 Task: Write a function that takes an array and a function as parameters and checks if at least one element in the array is less than a specified threshold.
Action: Mouse moved to (673, 304)
Screenshot: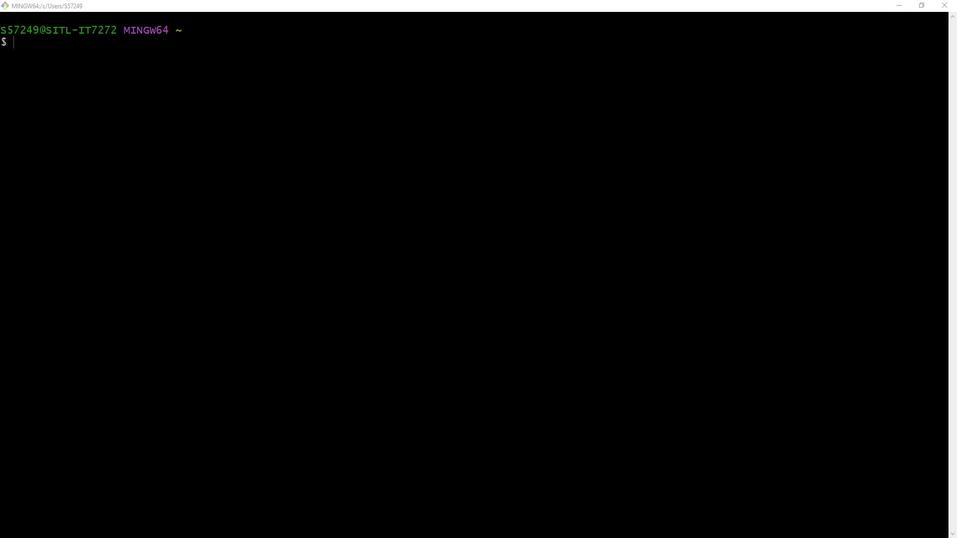 
Action: Mouse pressed left at (673, 304)
Screenshot: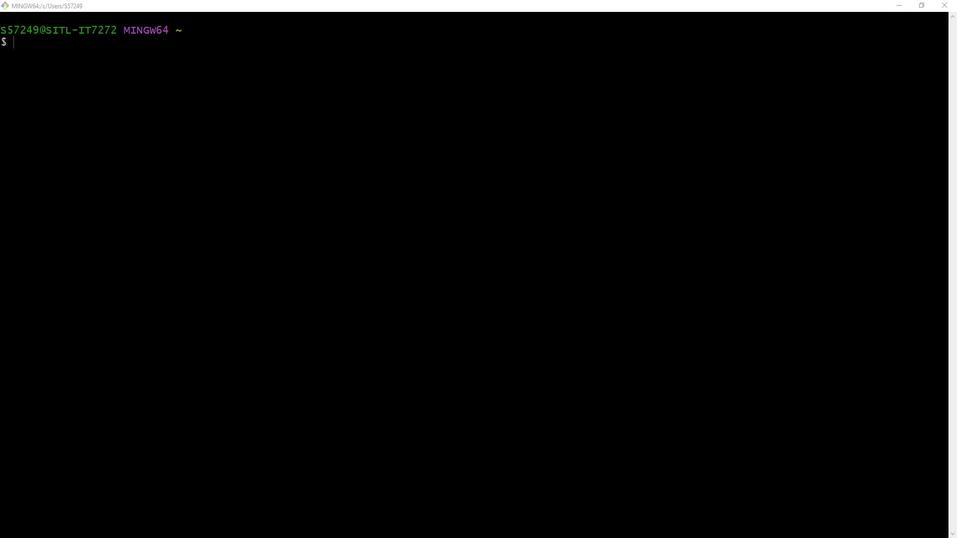 
Action: Mouse moved to (911, 65)
Screenshot: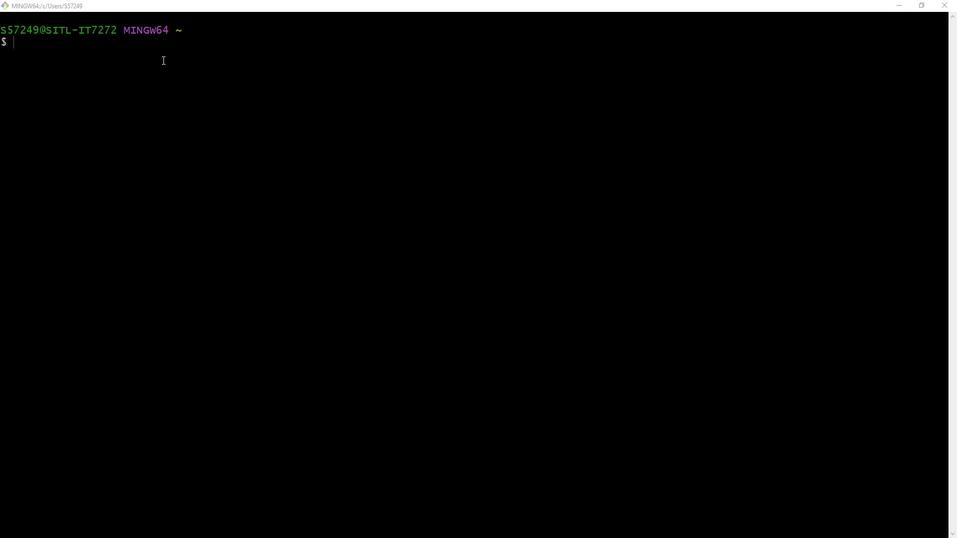 
Action: Mouse pressed left at (911, 65)
Screenshot: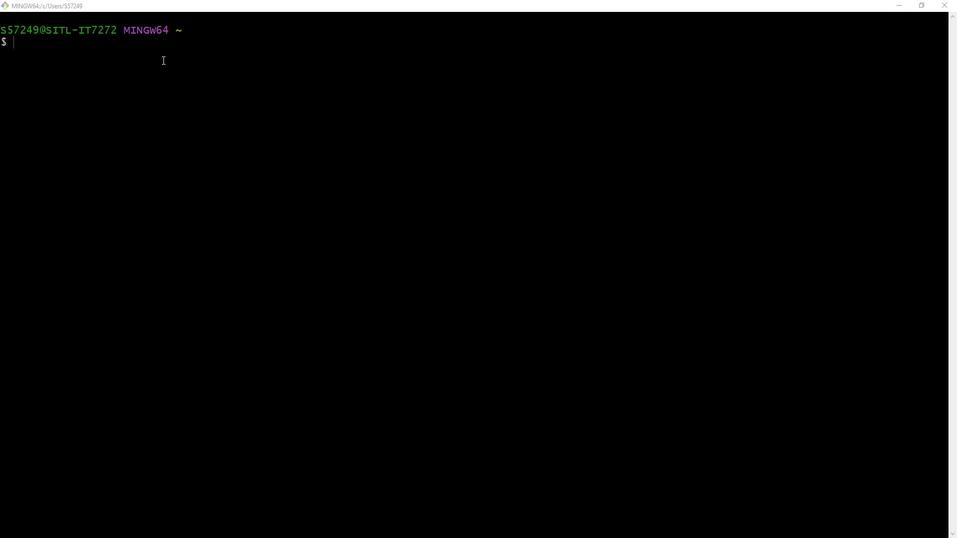 
Action: Mouse moved to (469, 292)
Screenshot: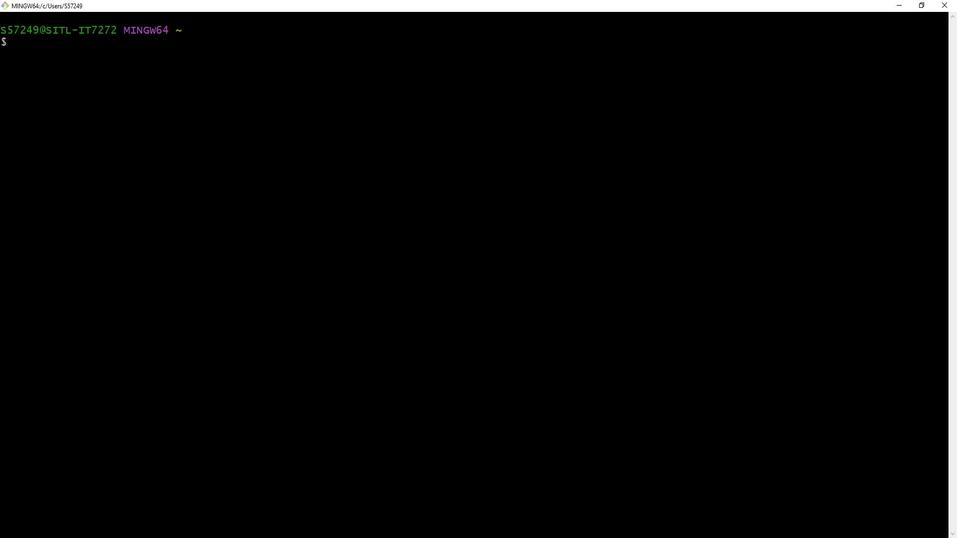 
Action: Mouse scrolled (469, 292) with delta (0, 0)
Screenshot: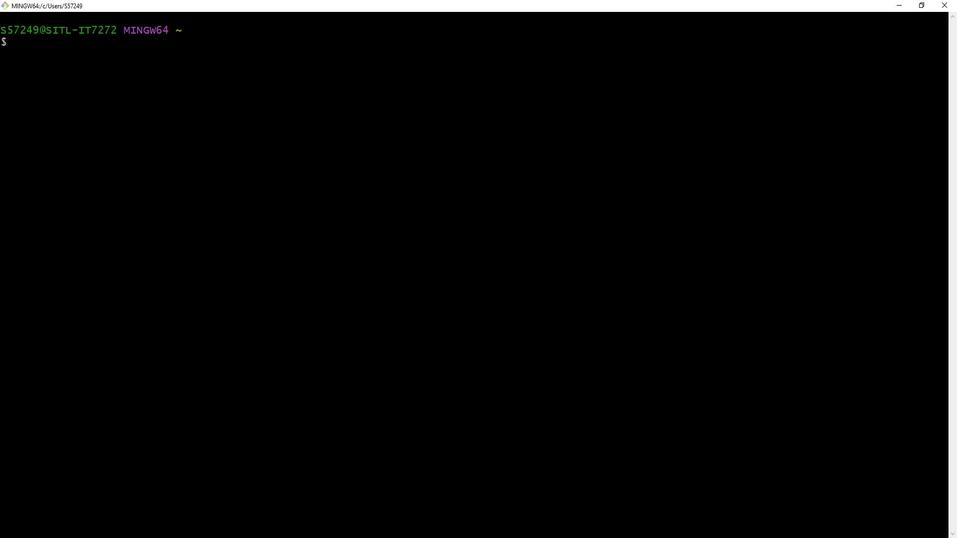
Action: Mouse scrolled (469, 291) with delta (0, 0)
Screenshot: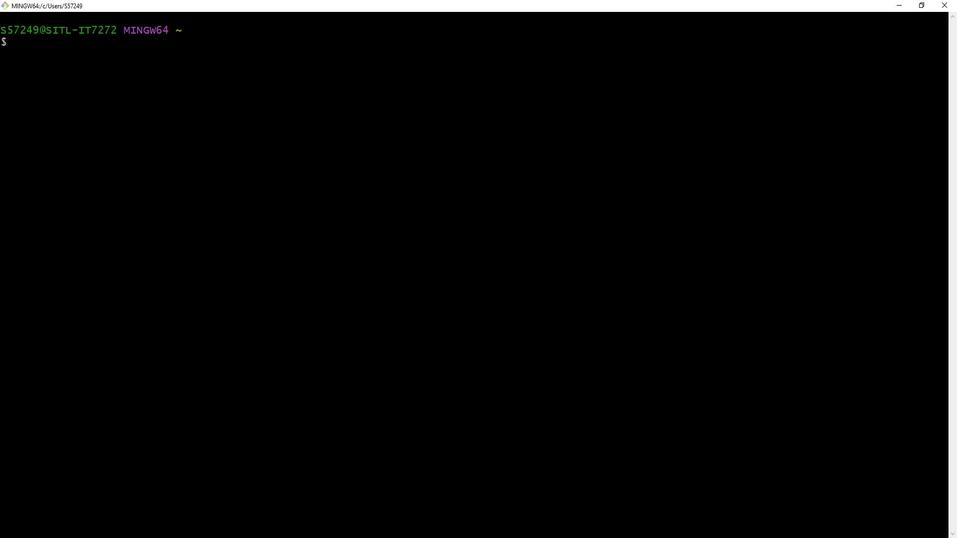 
Action: Mouse scrolled (469, 292) with delta (0, 0)
Screenshot: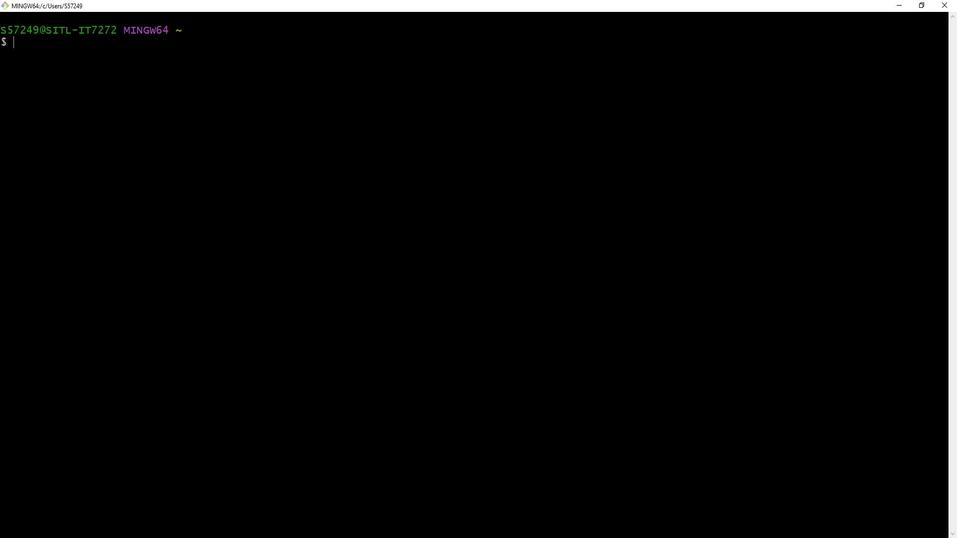 
Action: Mouse scrolled (469, 291) with delta (0, 0)
Screenshot: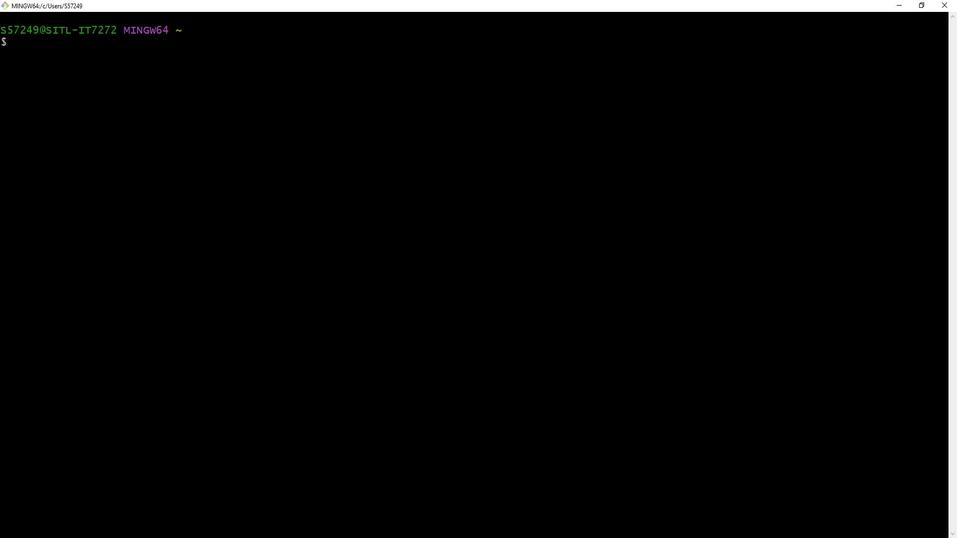 
Action: Mouse scrolled (469, 291) with delta (0, 0)
Screenshot: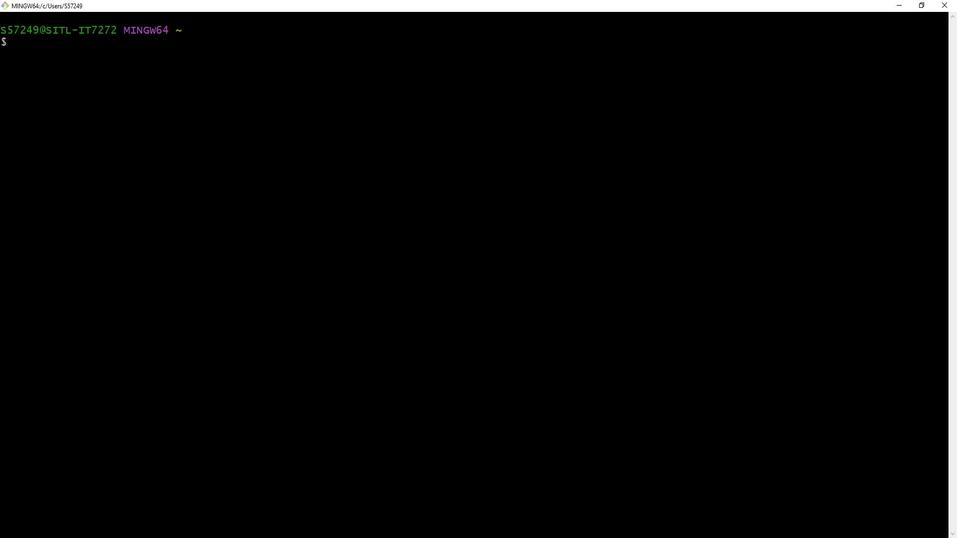 
Action: Mouse scrolled (469, 291) with delta (0, 0)
Screenshot: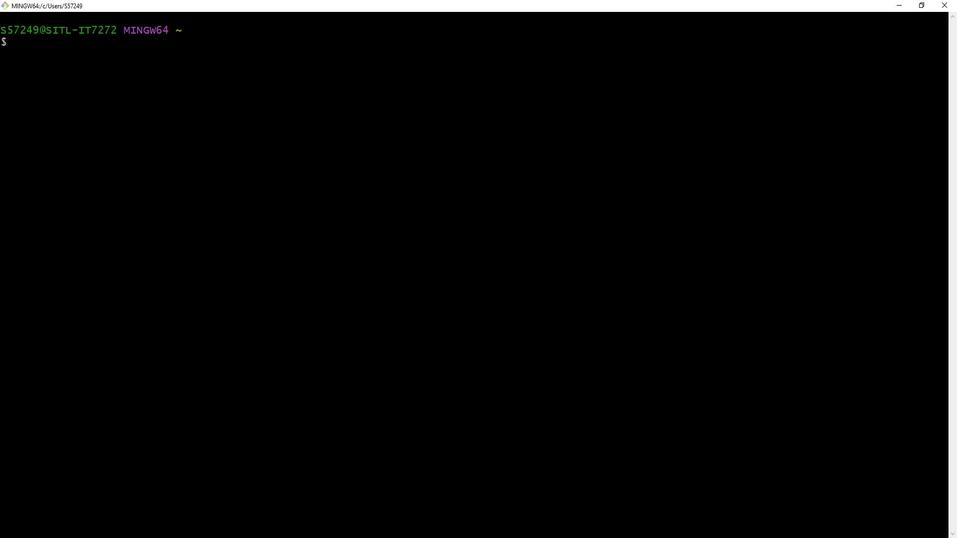 
Action: Mouse scrolled (469, 291) with delta (0, 0)
Screenshot: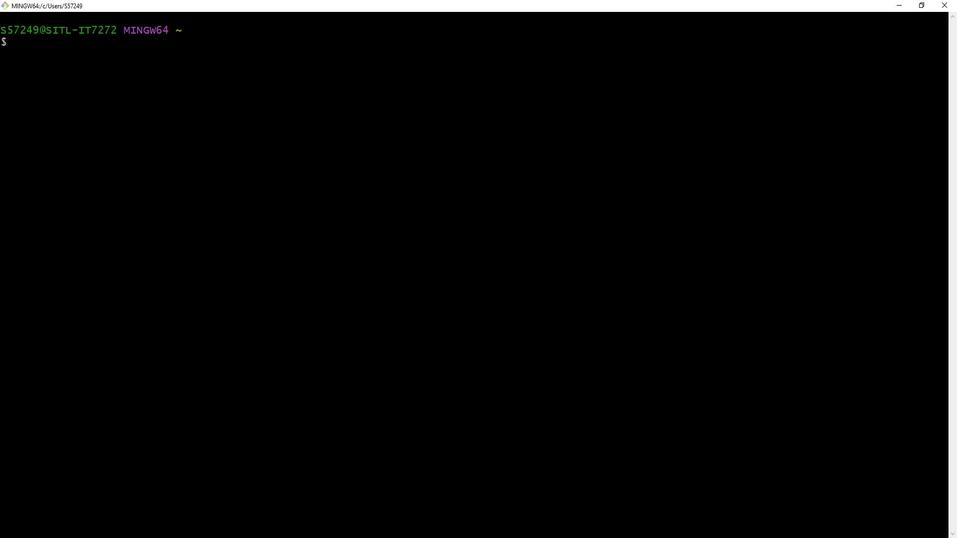 
Action: Mouse moved to (835, 57)
Screenshot: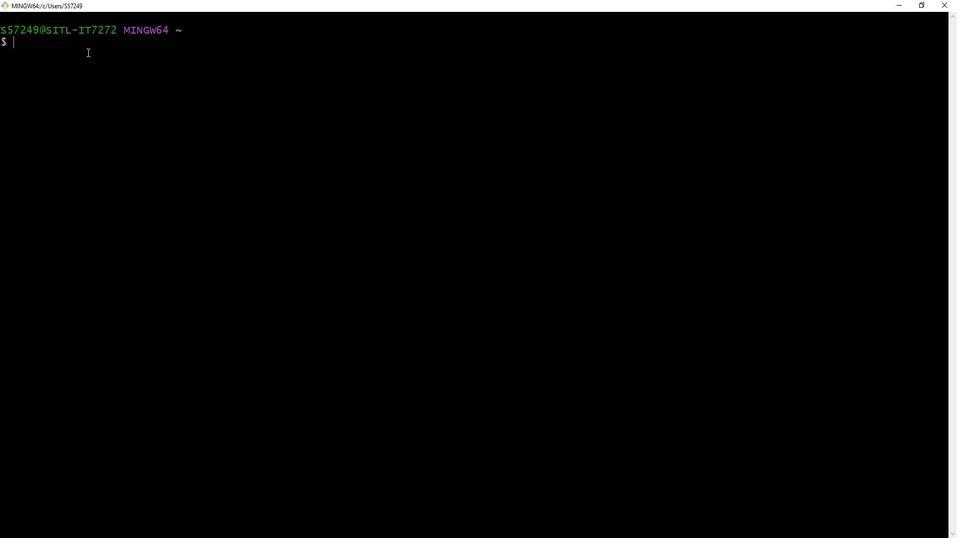 
Action: Mouse pressed left at (835, 57)
Screenshot: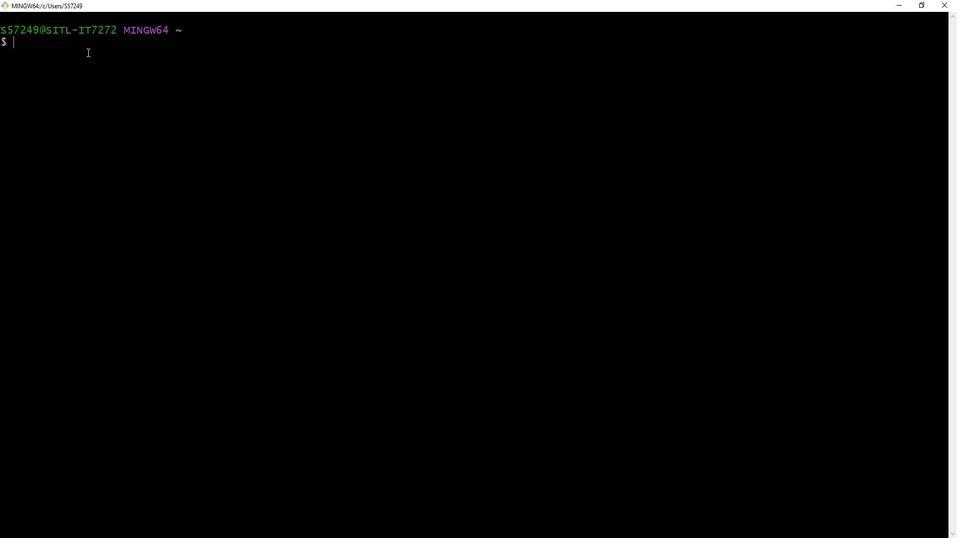
Action: Key pressed vim<Key.space>is<Key.shift>Below<Key.shift>Threshold.sh<Key.enter>i<Key.shift><Key.shift><Key.shift><Key.shift><Key.shift><Key.shift><Key.shift><Key.shift><Key.shift><Key.shift><Key.shift><Key.shift><Key.shift><Key.shift><Key.shift><Key.shift><Key.shift>#<Key.space><Key.backspace><Key.shift_r>!/bin/bash<Key.enter><Key.backspace><Key.enter>function<Key.space>is<Key.shift>_element<Key.shift>_below<Key.shift>_threshold<Key.shift_r>()<Key.space><Key.shift_r>{<Key.enter>local<Key.space>array=<Key.shift_r>()<Key.left><Key.shift_r>"<Key.shift_r>"<Key.left><Key.shift_r>$<Key.shift>@<Key.right><Key.right><Key.enter>local<Key.space>threshold=<Key.shift_r>$1<Key.enter><Key.enter>goo<Key.backspace><Key.backspace><Key.backspace>for<Key.space>element<Key.space>in<Key.space><Key.shift_r>""<Key.left><Key.shift>$<Key.shift_r>{}<Key.left>array[]
Screenshot: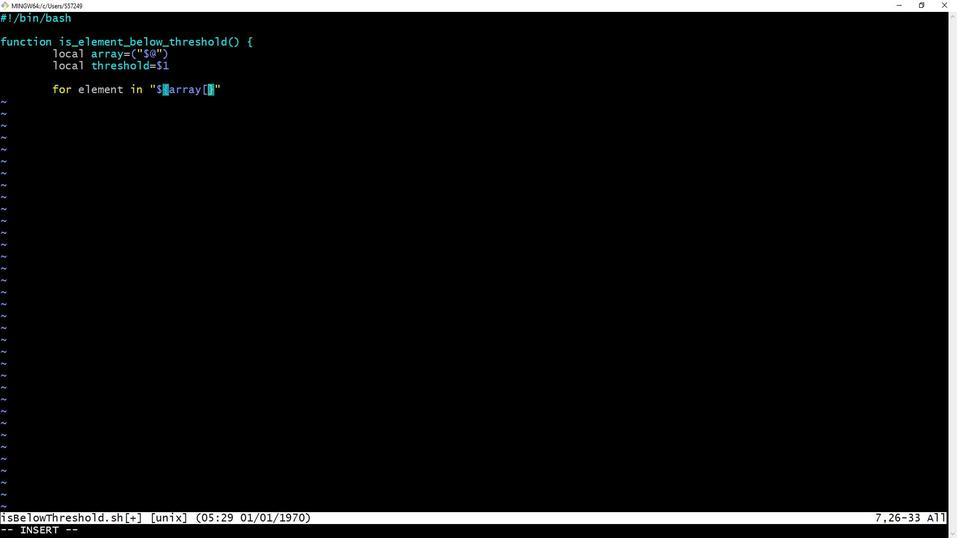 
Action: Mouse moved to (909, 56)
Screenshot: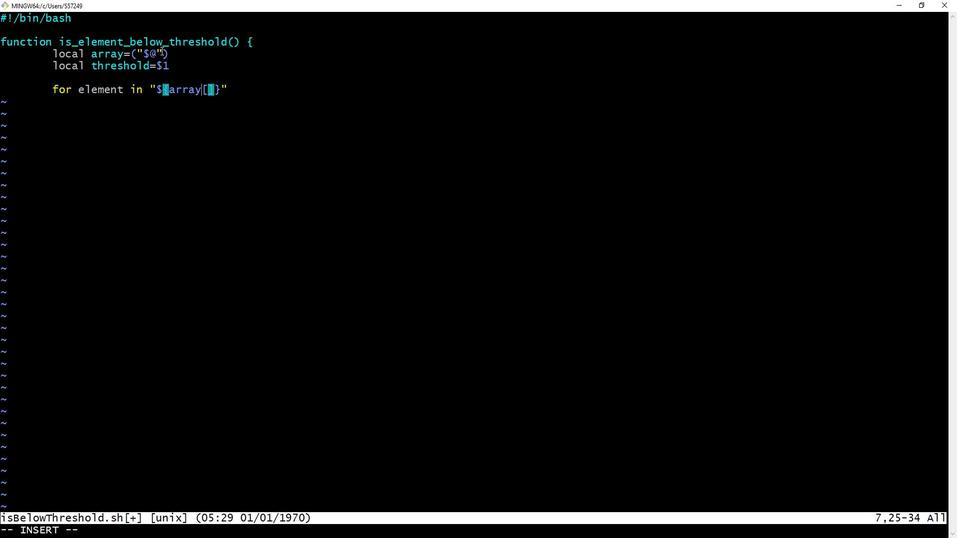 
Action: Key pressed <Key.left><Key.shift_r>@<Key.right><Key.right><Key.right>;<Key.space>do<Key.enter>id<Key.backspace>f<Key.space><Key.shift_r>((element<Key.space><Key.shift_r><Key.shift_r><Key.shift_r><Key.shift_r><Key.shift_r><<Key.space>threshold<Key.shift_r><Key.shift_r><Key.shift_r><Key.shift_r><Key.shift_r><Key.shift_r><Key.shift_r><Key.shift_r><Key.shift_r>));<Key.space>then<Key.enter>echo<Key.space><Key.shift_r>""<Key.left><Key.shift>At<Key.space>least<Key.space>one<Key.space>element<Key.space>is<Key.space>below<Key.space>the<Key.space>threshold.<Key.right><Key.enter>return<Key.space>0<Key.space><Key.shift_r>#<Key.space><Key.shift>Return<Key.space>success<Key.space>status<Key.right><Key.enter><Key.left>fi<Key.enter><Key.left>done<Key.enter><Key.enter>echo<Key.space><Key.shift_r>""<Key.left><Key.shift_r><Key.shift>No<Key.space>element<Key.space>is<Key.space>below<Key.space>the<Key.space>threshold.<Key.right><Key.enter>return<Key.space>1<Key.enter><Key.left><Key.shift_r>}<Key.enter><Key.enter>
Screenshot: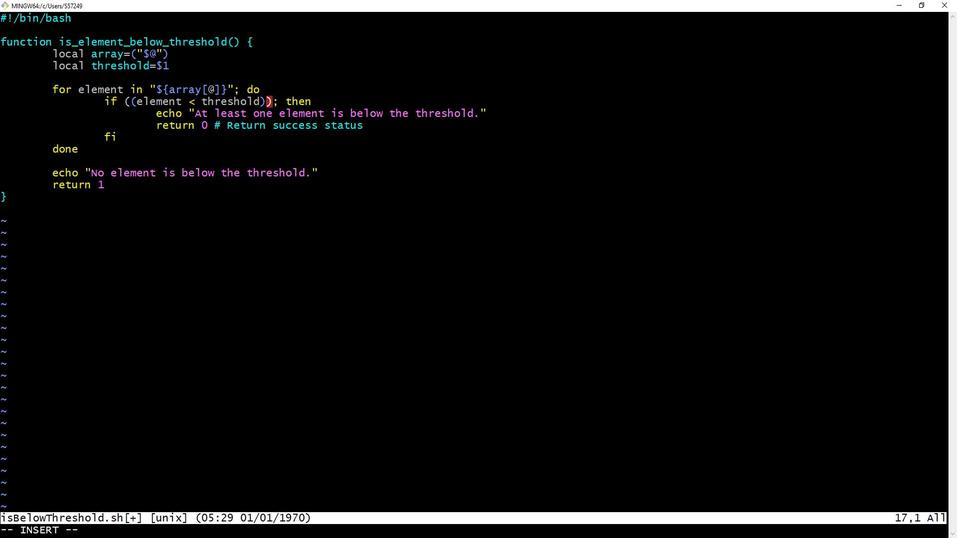 
Action: Mouse moved to (945, 72)
Screenshot: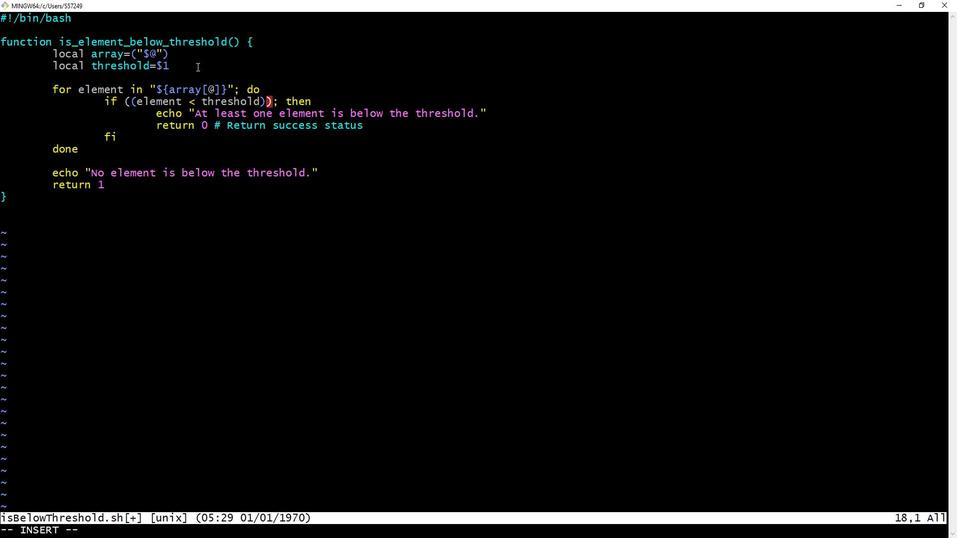 
Action: Key pressed <Key.shift_r>#<Key.space><Key.shift><Key.shift>Example<Key.space>usage<Key.shift_r><Key.shift_r><Key.shift_r><Key.shift_r>:<Key.enter><Key.backspace><Key.backspace>numbers=<Key.shift_r>()<Key.left>10<Key.space>20<Key.space>5<Key.space>30<Key.space>25<Key.right><Key.enter>threshold=15<Key.enter><Key.enter>if<Key.space>is<Key.shift>_element<Key.shift>_below<Key.shift>_threshold<Key.shift><Key.space><Key.shift_r>""<Key.left><Key.shift><Key.shift><Key.shift><Key.shift><Key.shift><Key.shift><Key.shift><Key.shift><Key.shift><Key.shift><Key.shift><Key.shift><Key.shift><Key.shift><Key.shift><Key.shift><Key.shift><Key.shift><Key.shift><Key.shift><Key.shift>$threshold<Key.right><Key.space><Key.shift_r>""<Key.left><Key.shift>$<Key.shift_r>{}<Key.left>numbers[]<Key.left><Key.shift_r>@<Key.right><Key.right><Key.right>;<Key.space>then<Key.enter>echo<Key.space><Key.shift_r>""<Key.left><Key.shift>Threshold<Key.space>condition<Key.space>met.<Key.right><Key.enter><Key.left>else<Key.enter>
Screenshot: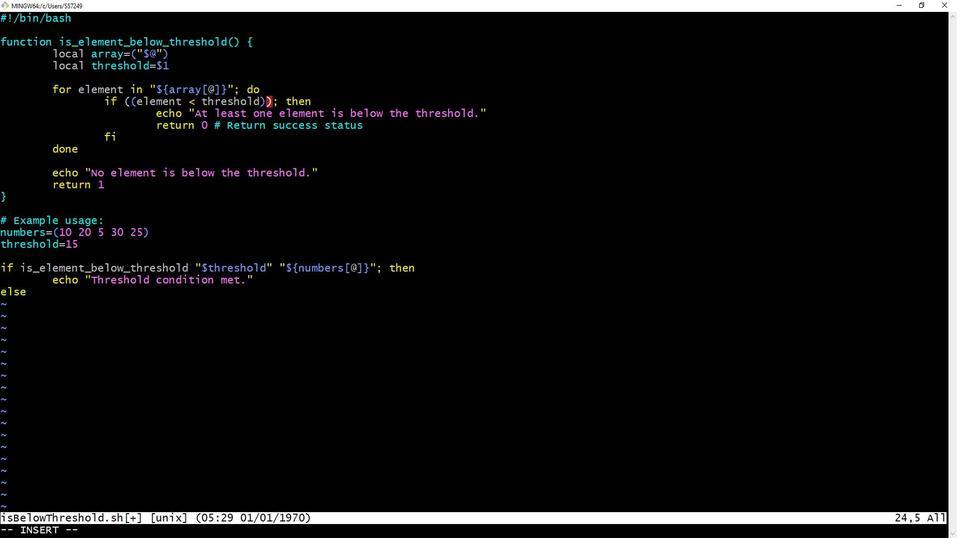 
Action: Mouse moved to (596, 201)
Screenshot: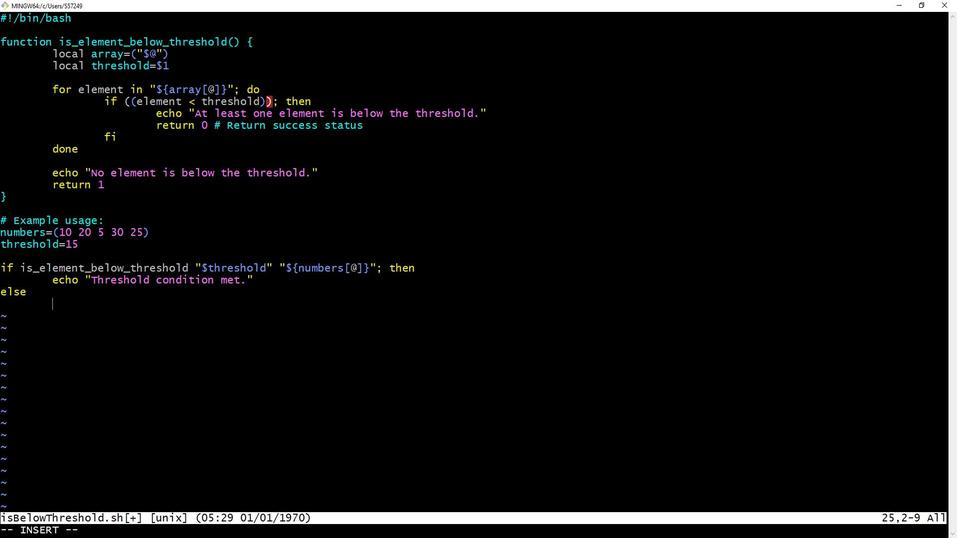 
Action: Mouse scrolled (596, 200) with delta (0, 0)
Screenshot: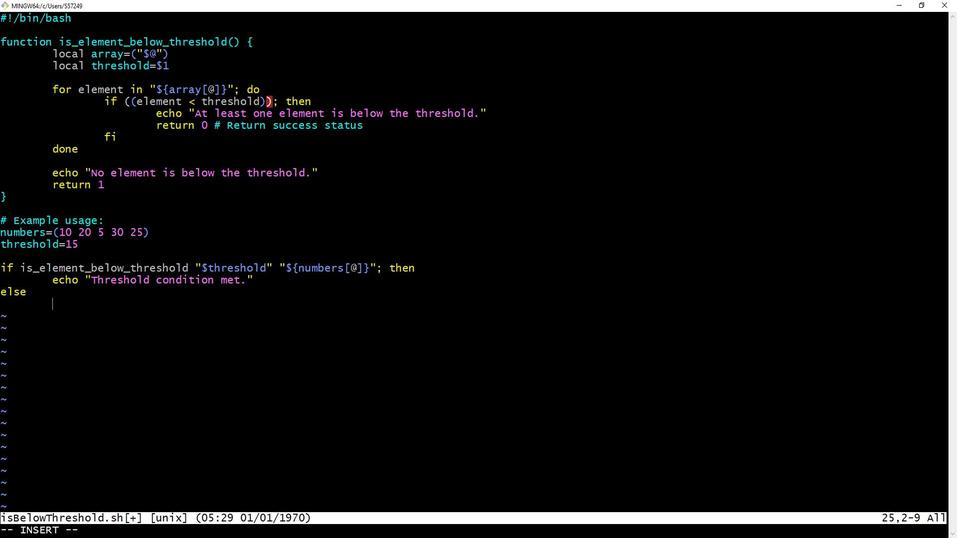 
Action: Mouse scrolled (596, 200) with delta (0, 0)
Screenshot: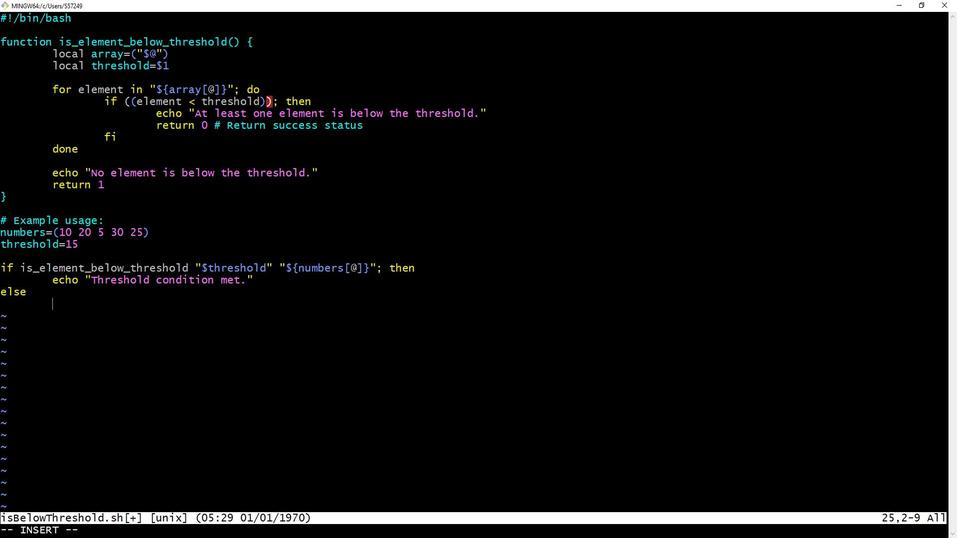 
Action: Mouse scrolled (596, 200) with delta (0, 0)
Screenshot: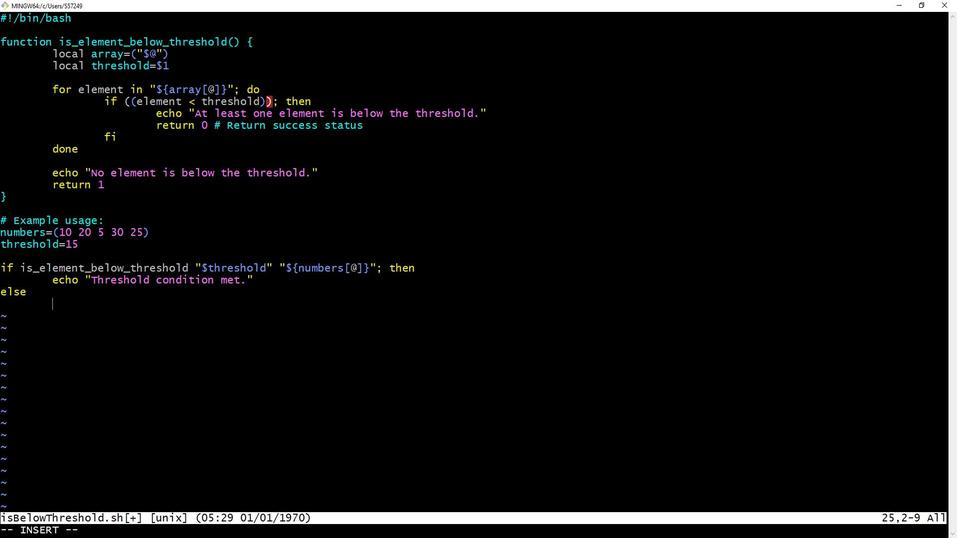 
Action: Mouse moved to (530, 237)
Screenshot: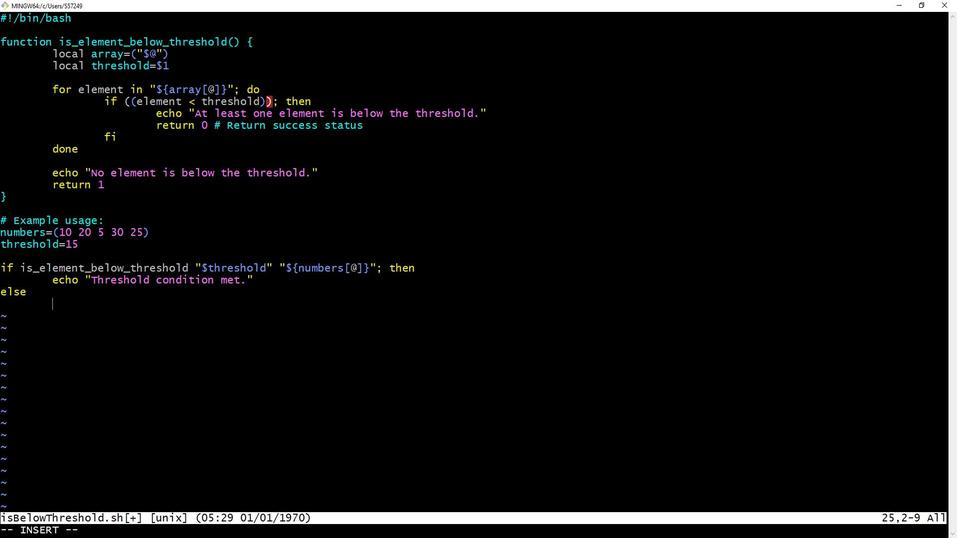 
Action: Mouse scrolled (530, 237) with delta (0, 0)
Screenshot: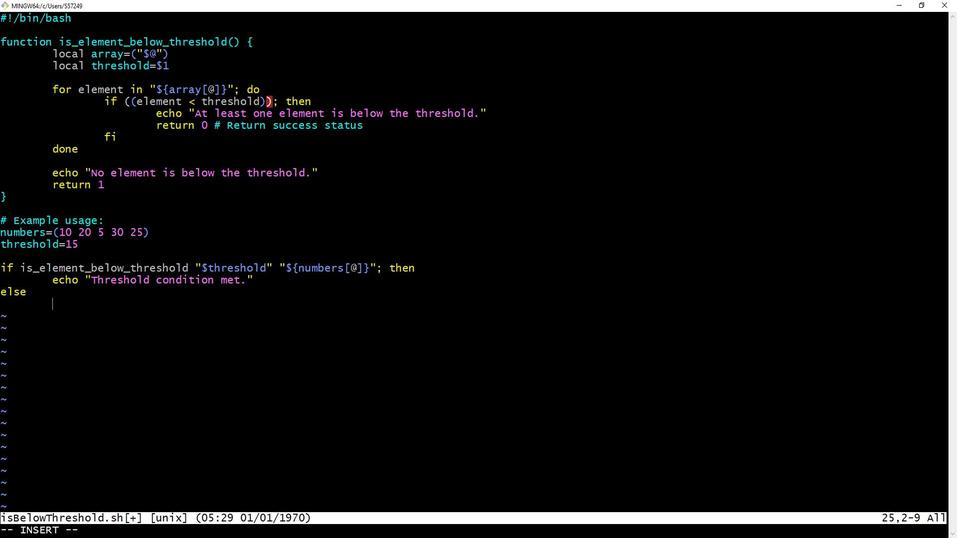 
Action: Mouse scrolled (530, 237) with delta (0, 0)
Screenshot: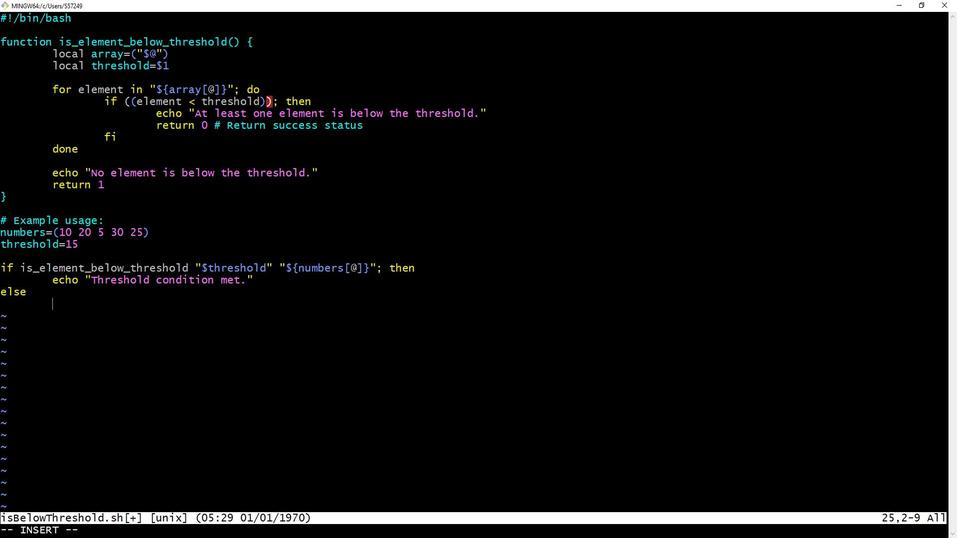 
Action: Mouse scrolled (530, 237) with delta (0, 0)
Screenshot: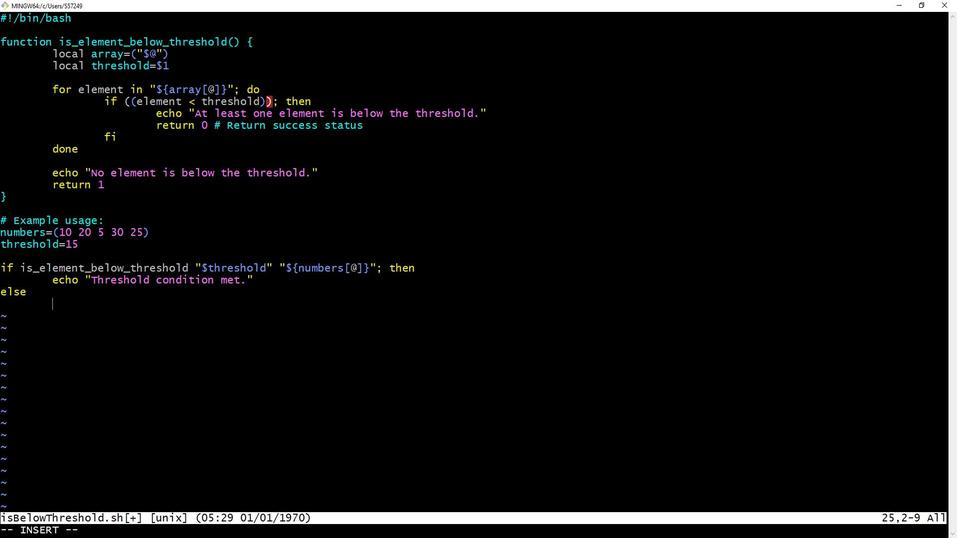 
Action: Mouse moved to (866, 296)
Screenshot: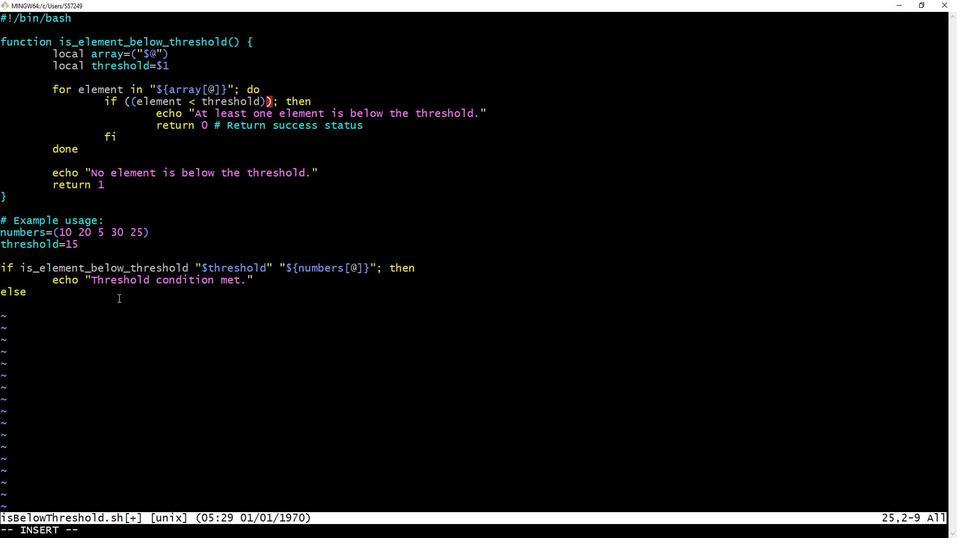 
Action: Key pressed echo<Key.space><Key.shift_r>""<Key.left><Key.shift>B<Key.backspace><Key.shift>None<Key.space>of<Key.space>the<Key.space>elements<Key.space>are<Key.space>below<Key.space>the<Key.space>threshold.<Key.right><Key.enter><Key.left>fi
Screenshot: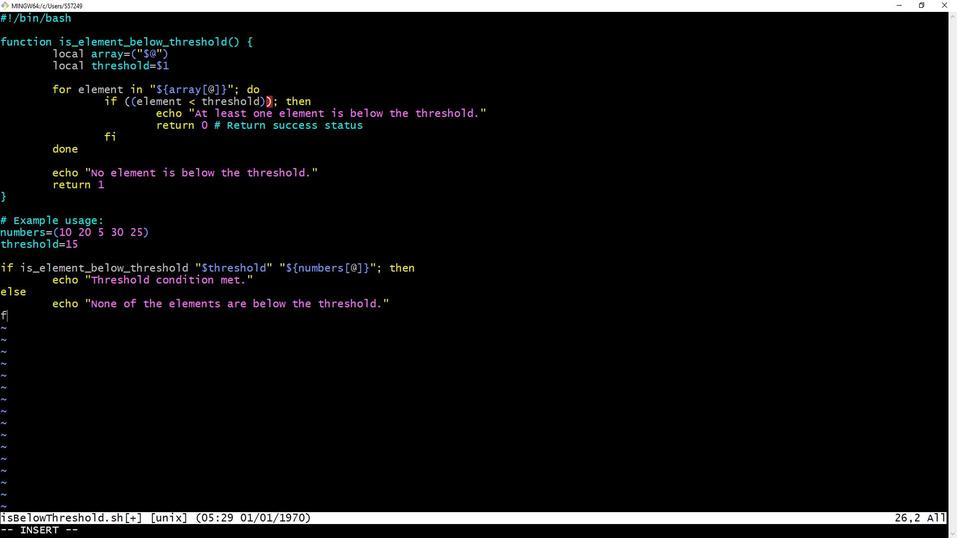 
Action: Mouse moved to (584, 310)
Screenshot: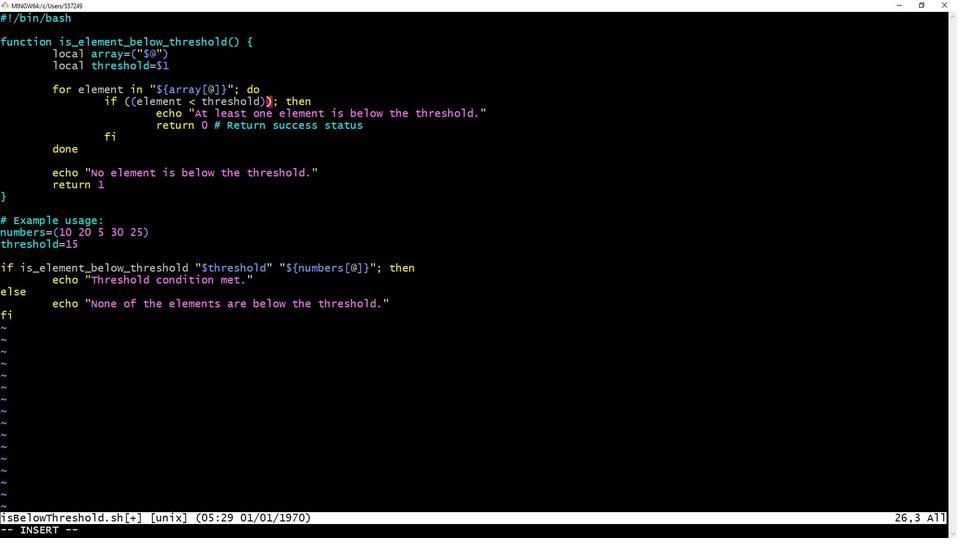 
Action: Mouse scrolled (584, 309) with delta (0, 0)
Screenshot: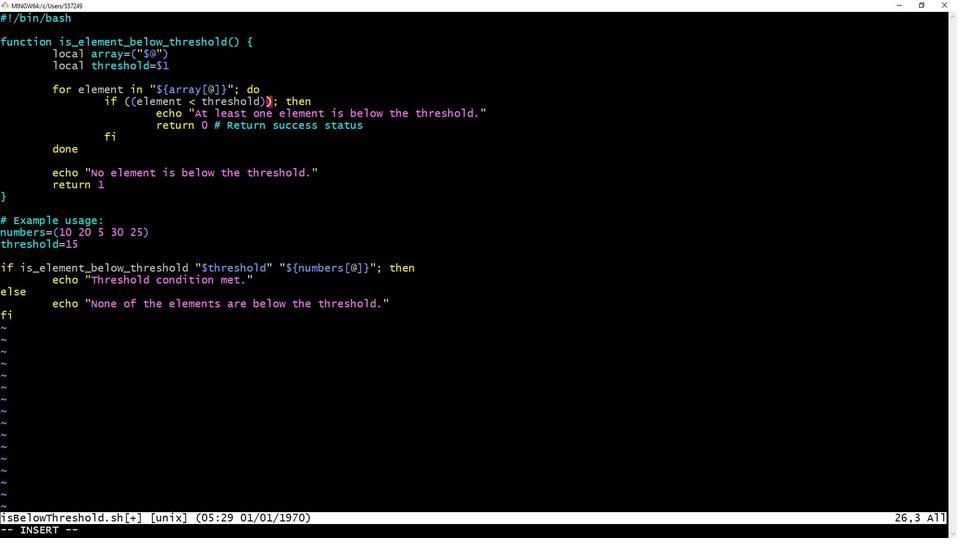 
Action: Mouse scrolled (584, 309) with delta (0, 0)
Screenshot: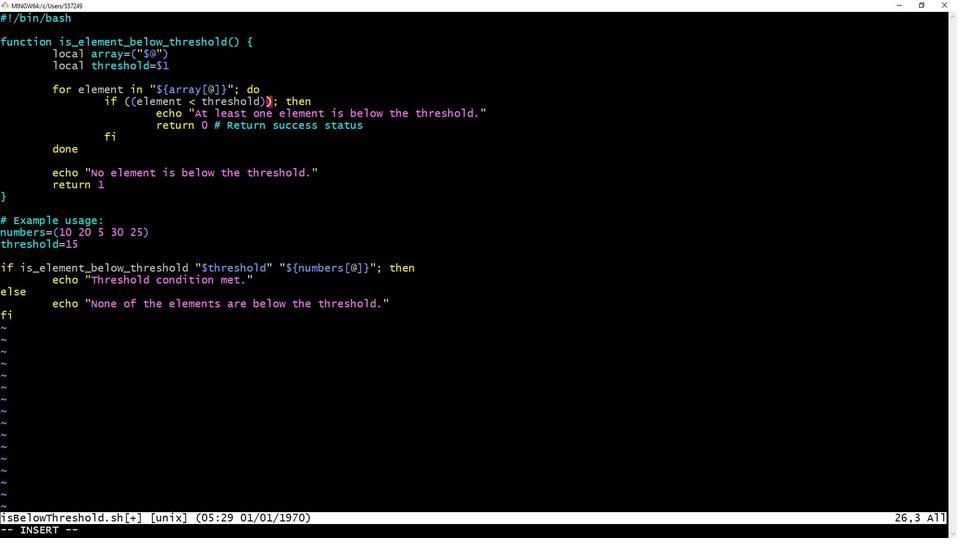 
Action: Mouse scrolled (584, 309) with delta (0, 0)
Screenshot: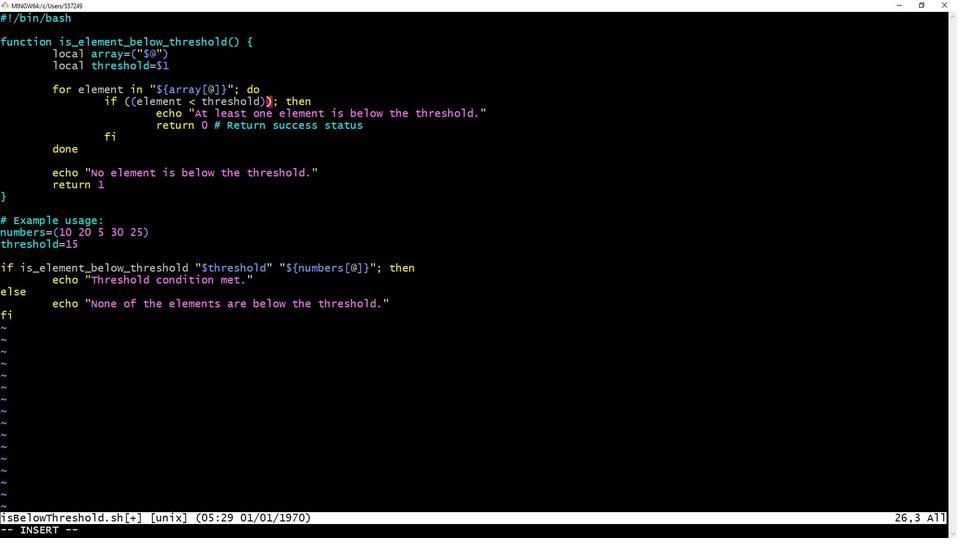 
Action: Mouse scrolled (584, 309) with delta (0, 0)
Screenshot: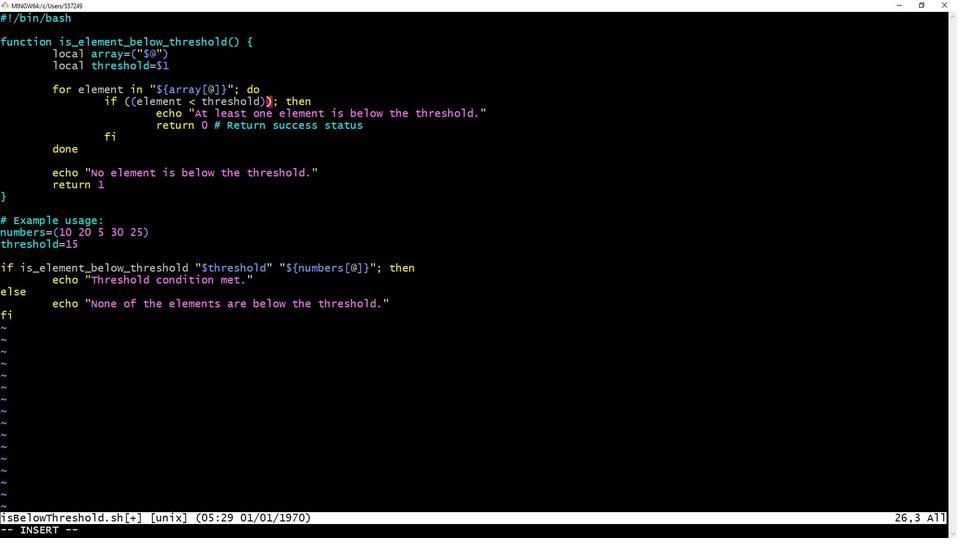 
Action: Mouse scrolled (584, 309) with delta (0, 0)
Screenshot: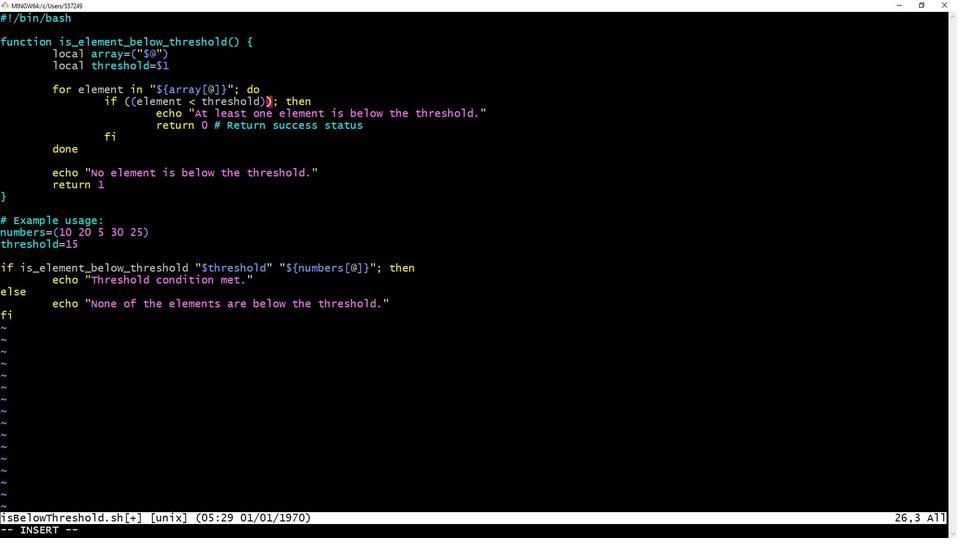 
Action: Mouse moved to (917, 314)
Screenshot: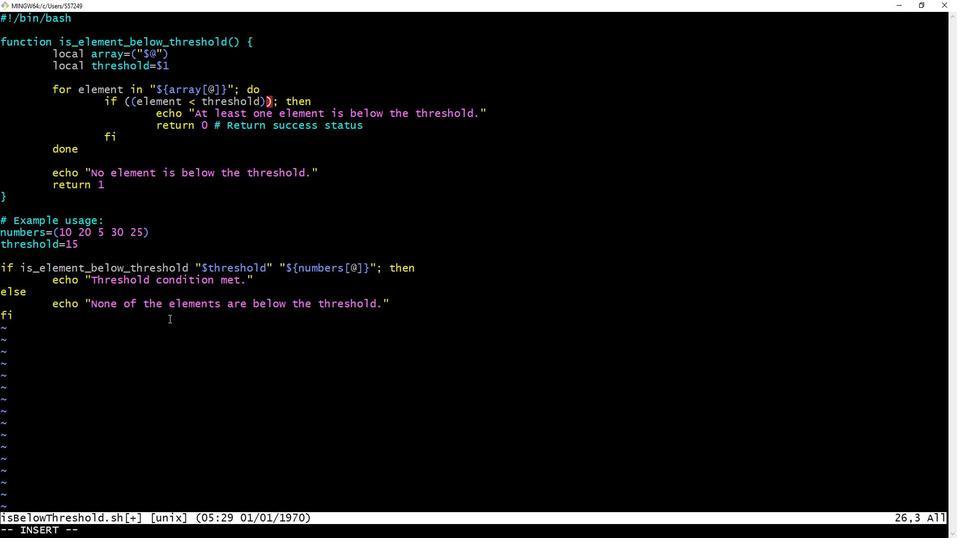 
Action: Mouse pressed left at (917, 314)
Screenshot: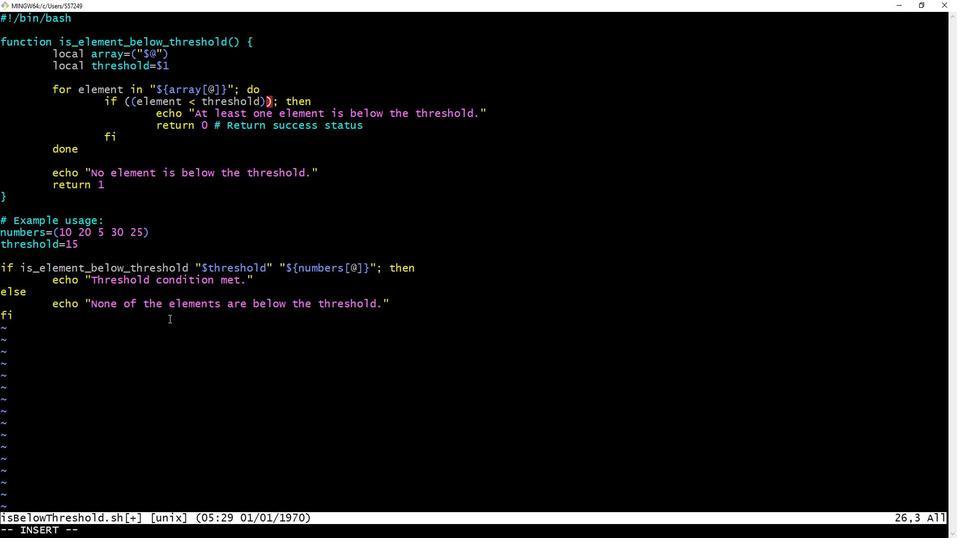 
Action: Key pressed <Key.esc><Key.shift_r>:wq<Key.enter>chmod<Key.space><Key.shift_r>+x<Key.space>is<Key.shift><Key.shift>Below<Key.shift_r><Key.shift_r><Key.shift_r><Key.shift_r><Key.shift_r><Key.shift_r><Key.shift_r><Key.shift_r><Key.shift_r>Threshold.sh<Key.enter>./is<Key.shift><Key.shift><Key.shift><Key.shift><Key.shift><Key.shift><Key.shift><Key.shift>Below<Key.shift_r><Key.shift_r><Key.shift_r><Key.shift_r>Threshold.sh<Key.enter>cat<Key.space>is<Key.shift>Below<Key.shift>Threshold.sh<Key.enter>
Screenshot: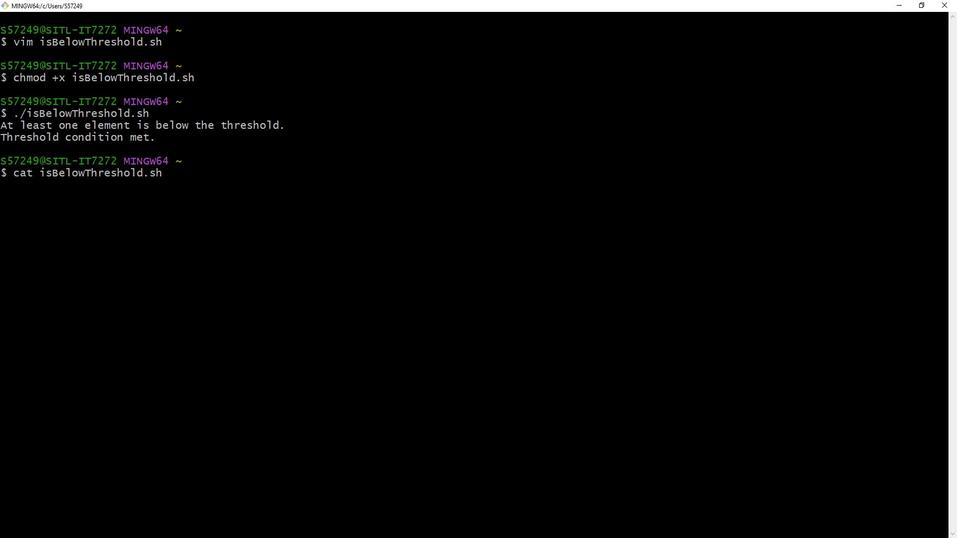 
Action: Mouse moved to (420, 434)
Screenshot: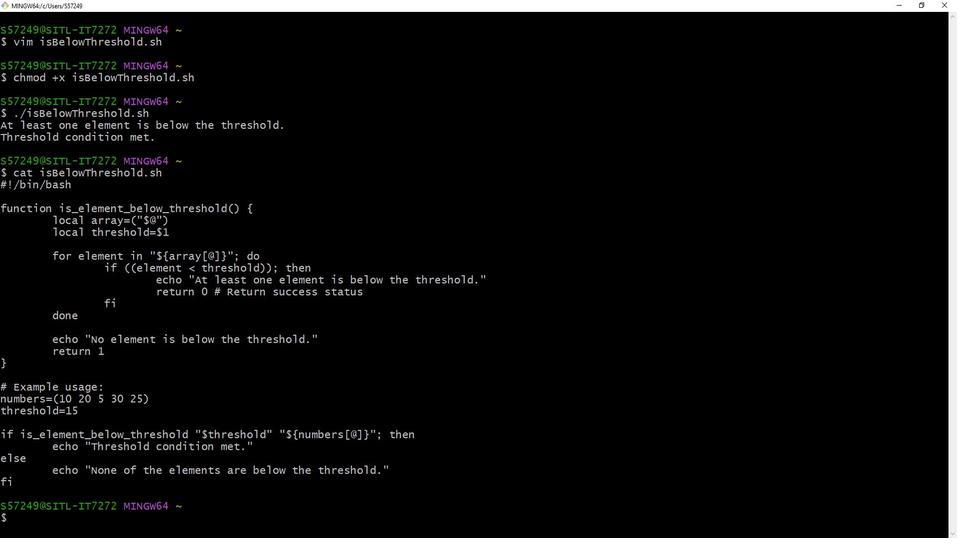 
Action: Mouse pressed left at (420, 434)
Screenshot: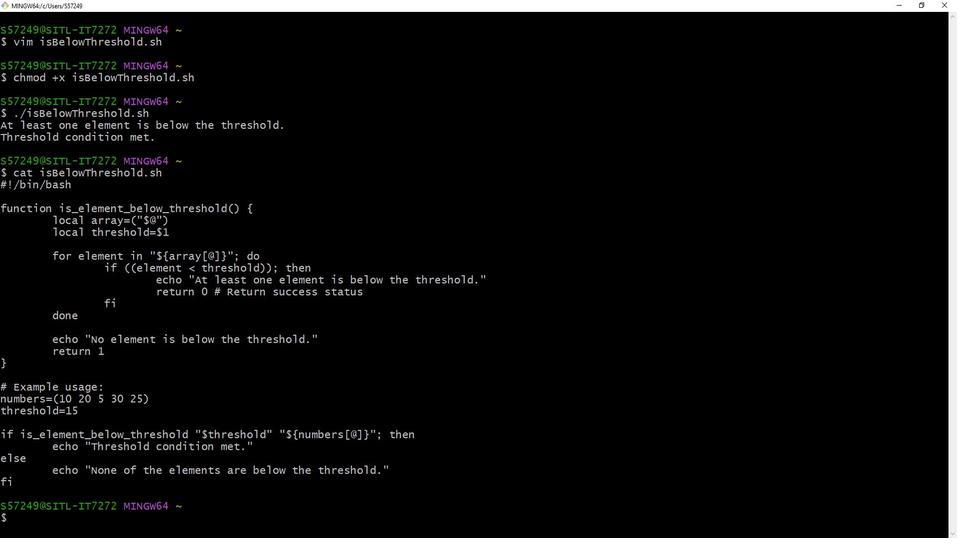 
Action: Mouse moved to (440, 405)
Screenshot: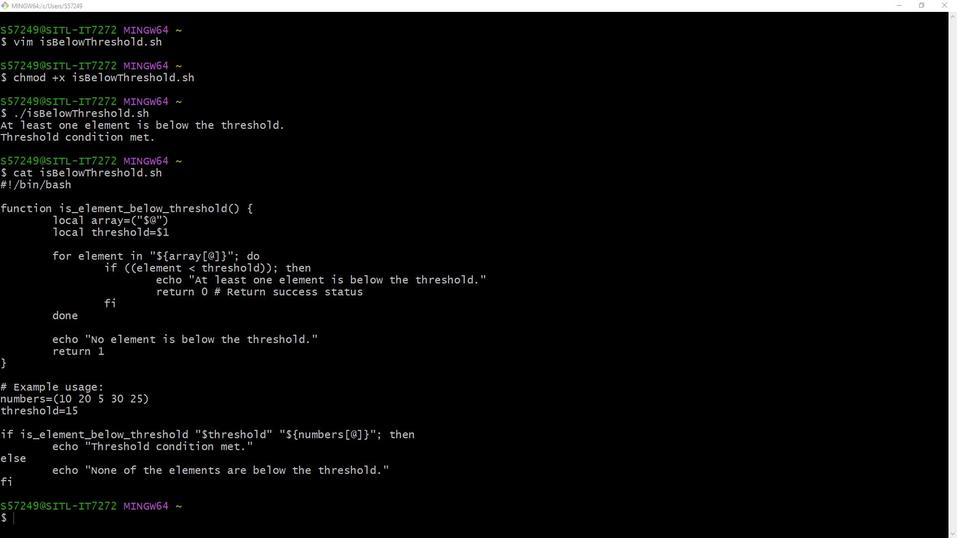 
Action: Mouse pressed left at (440, 405)
Screenshot: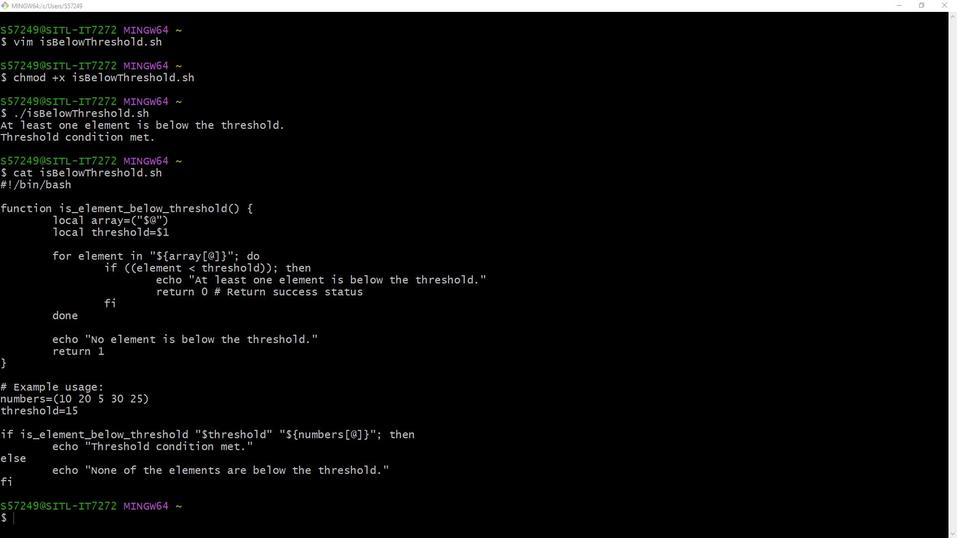 
Action: Mouse moved to (479, 293)
Screenshot: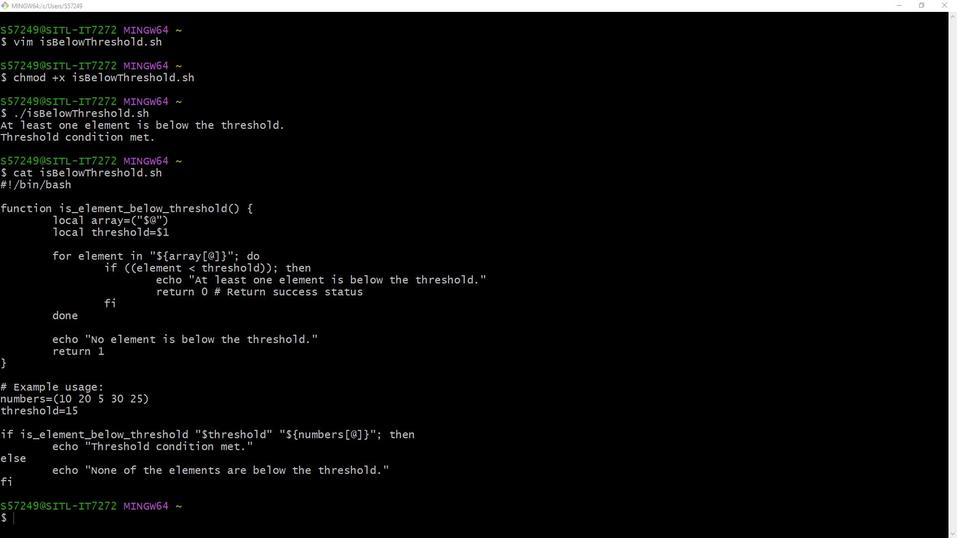 
Action: Mouse pressed left at (479, 293)
Screenshot: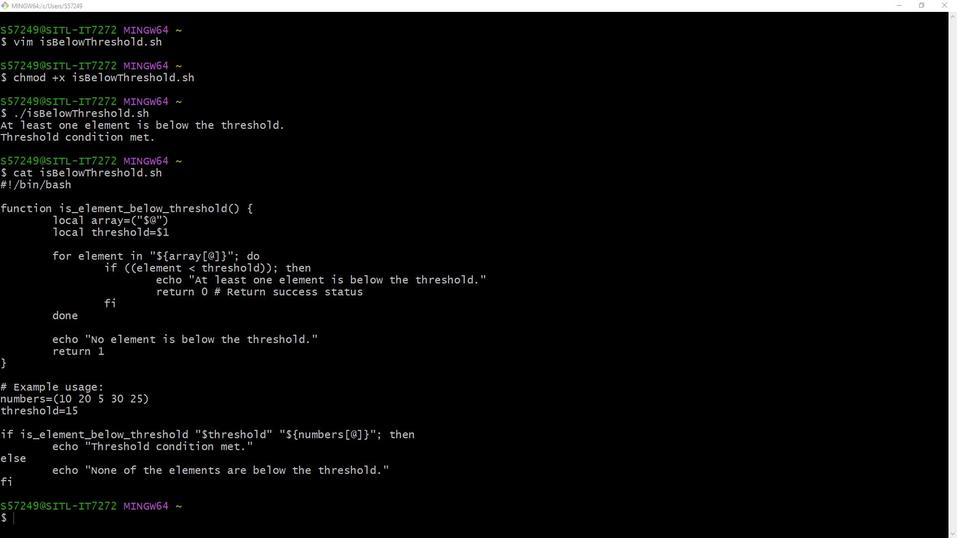 
